Task: Change and save the dry mix in the stereo enhancer to 0.80.
Action: Mouse moved to (116, 19)
Screenshot: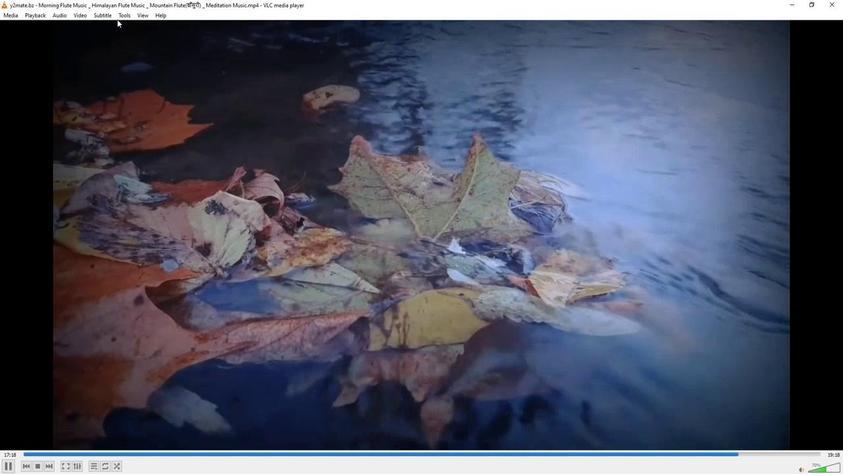 
Action: Mouse pressed left at (116, 19)
Screenshot: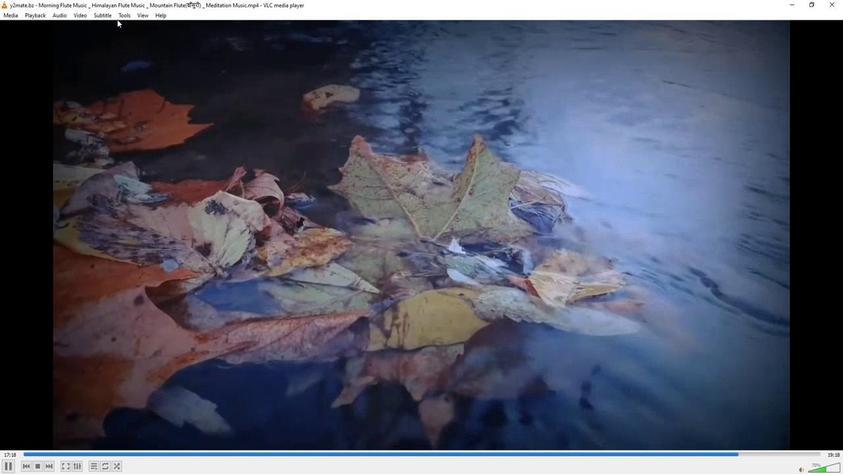 
Action: Mouse moved to (120, 16)
Screenshot: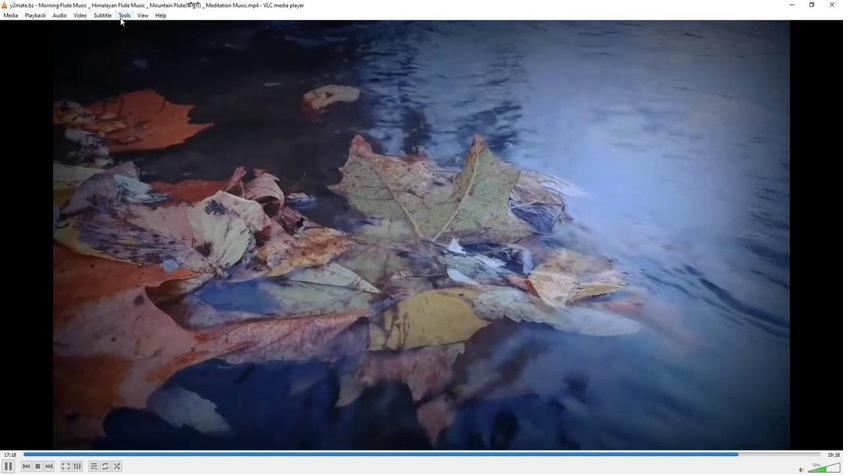 
Action: Mouse pressed left at (120, 16)
Screenshot: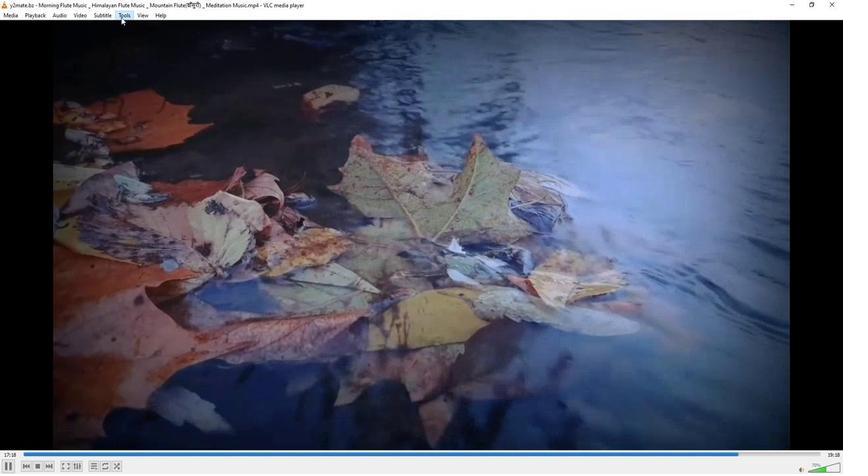 
Action: Mouse moved to (133, 118)
Screenshot: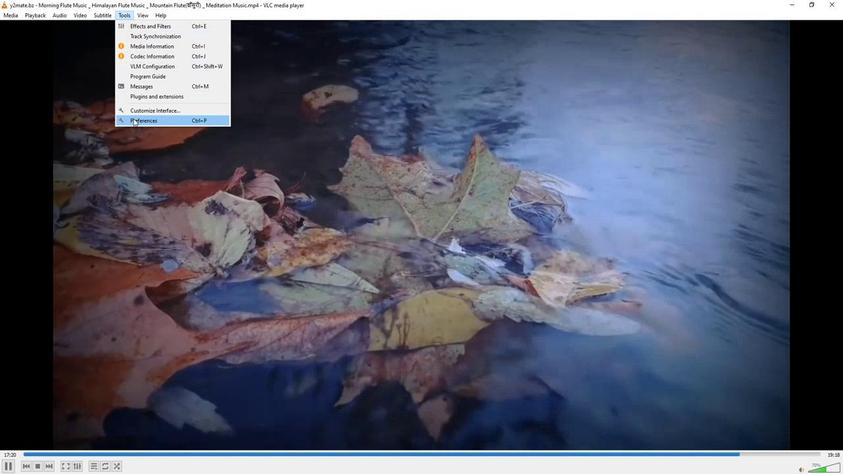 
Action: Mouse pressed left at (133, 118)
Screenshot: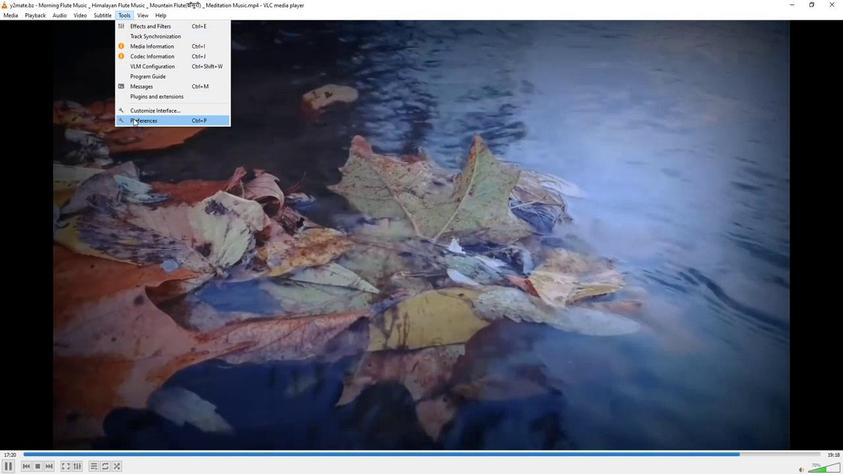 
Action: Mouse moved to (279, 386)
Screenshot: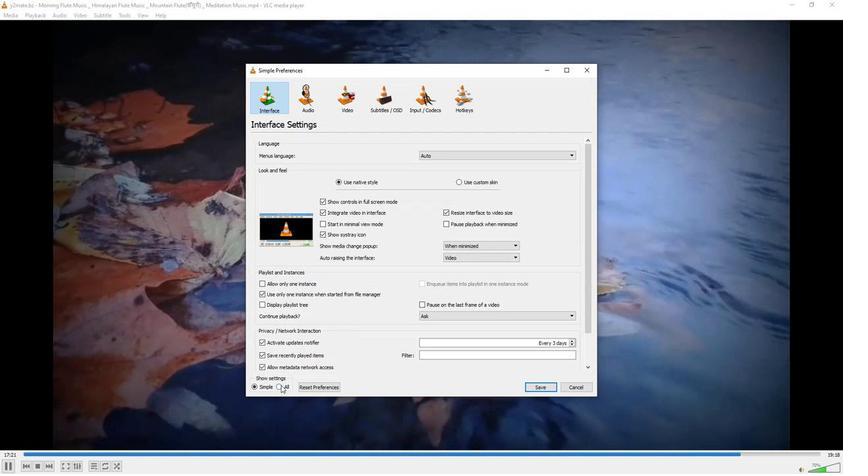 
Action: Mouse pressed left at (279, 386)
Screenshot: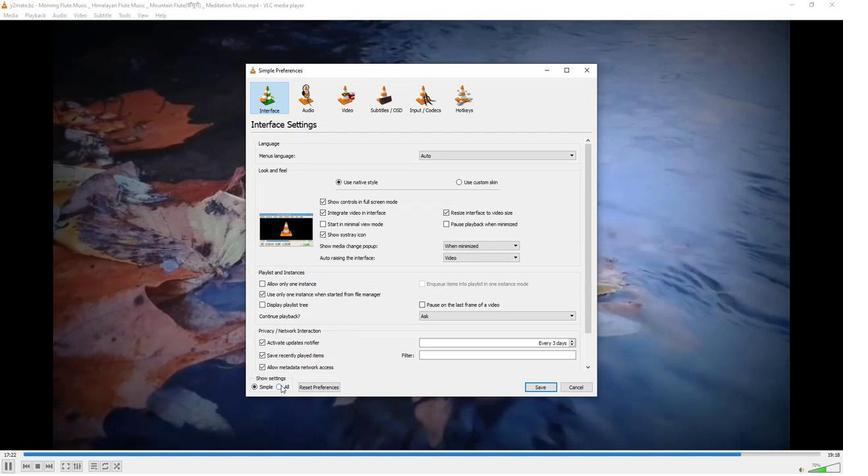 
Action: Mouse moved to (268, 189)
Screenshot: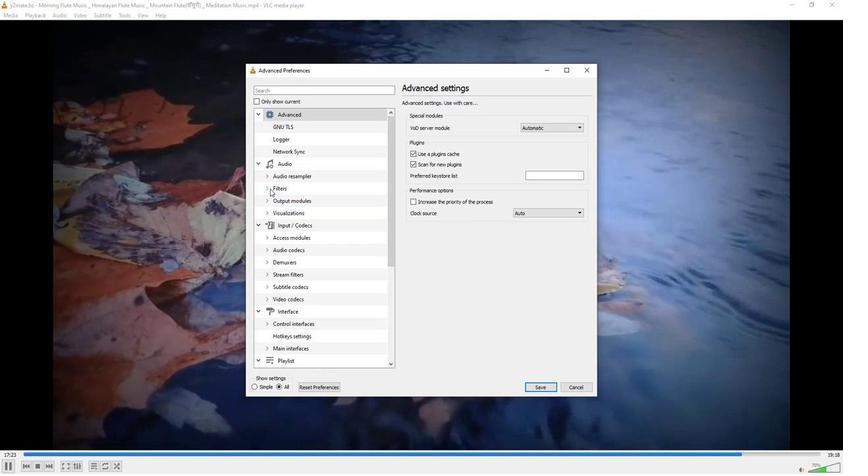 
Action: Mouse pressed left at (268, 189)
Screenshot: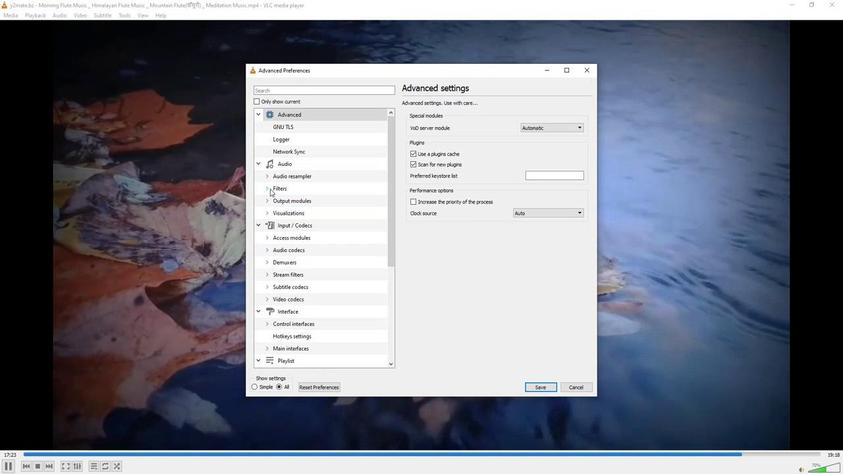 
Action: Mouse moved to (307, 361)
Screenshot: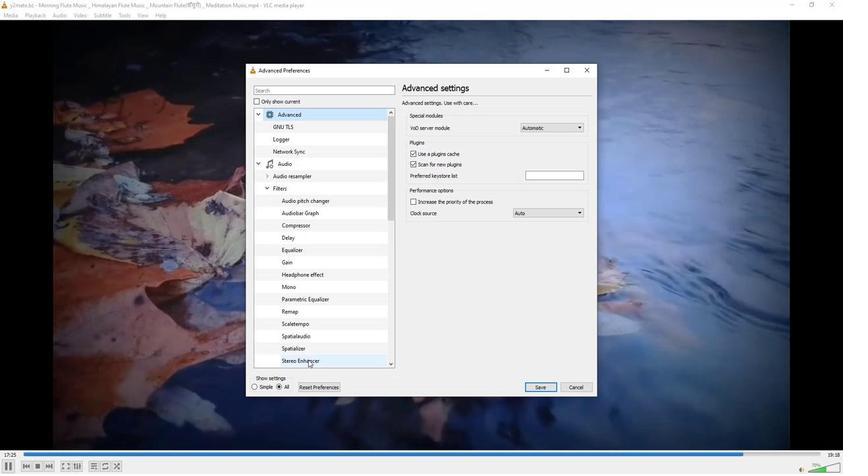 
Action: Mouse pressed left at (307, 361)
Screenshot: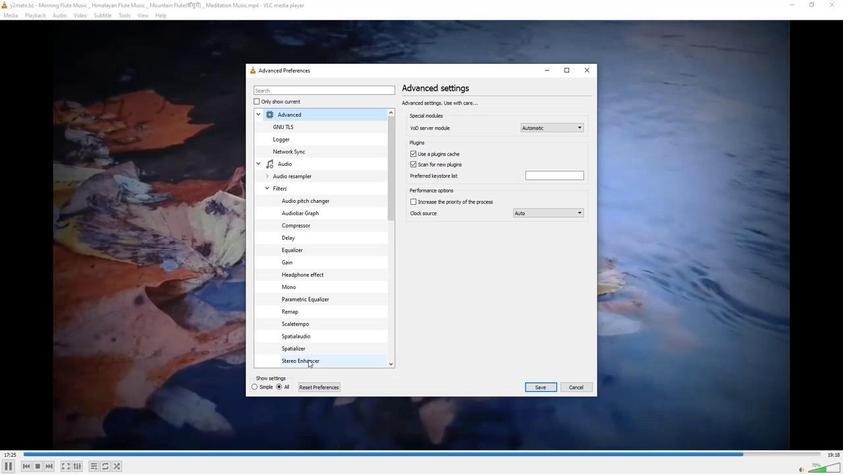 
Action: Mouse moved to (581, 162)
Screenshot: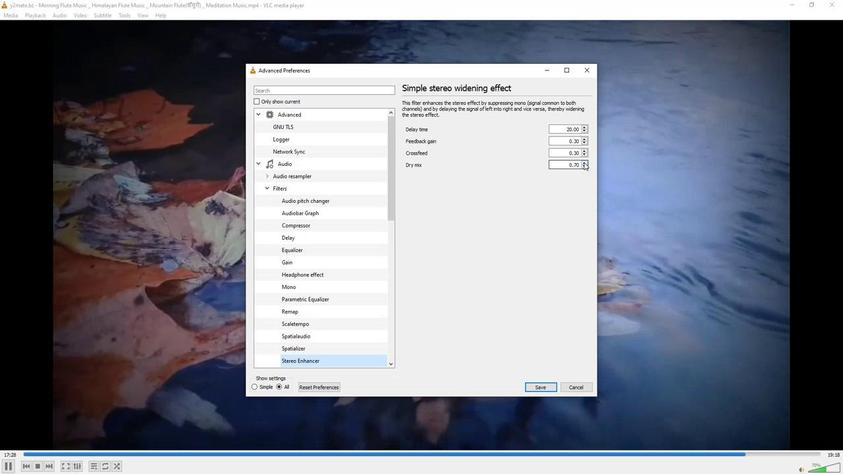 
Action: Mouse pressed left at (581, 162)
Screenshot: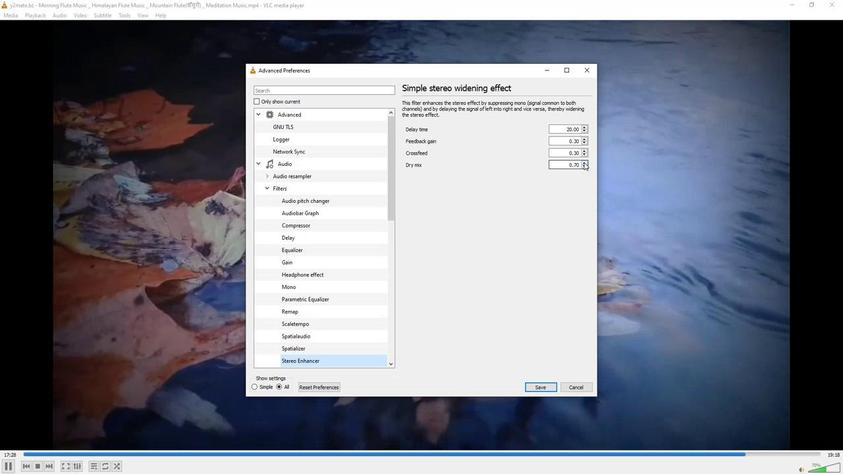 
Action: Mouse moved to (527, 309)
Screenshot: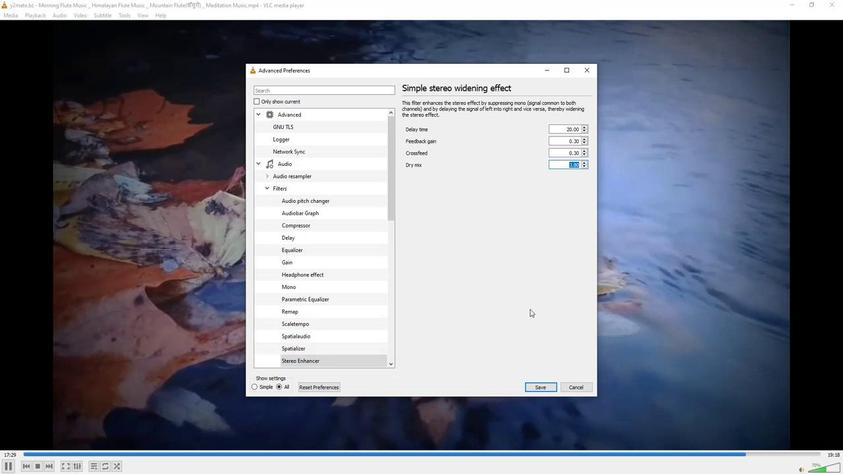 
Action: Mouse pressed left at (527, 309)
Screenshot: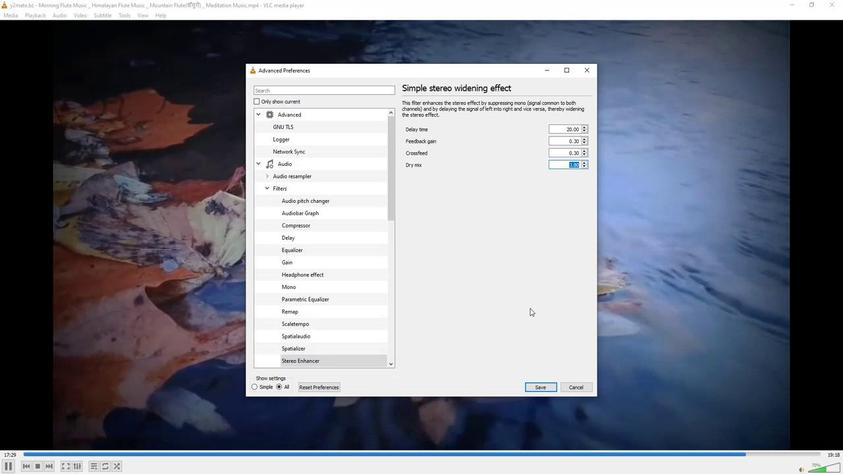 
Action: Mouse moved to (540, 384)
Screenshot: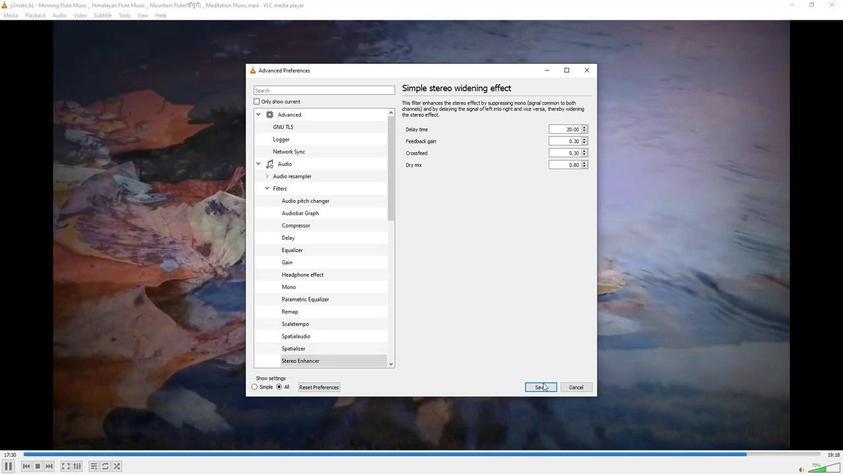 
Action: Mouse pressed left at (540, 384)
Screenshot: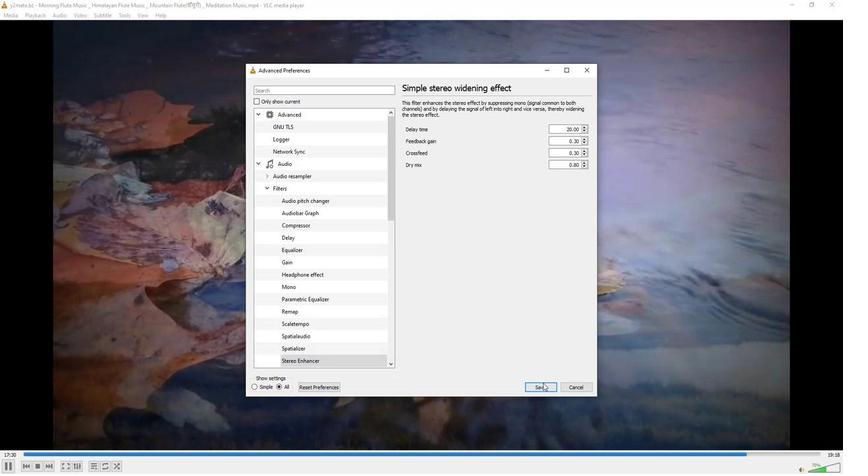 
